 Task: Search for emails related to 'softage' in the mailbox.
Action: Mouse moved to (241, 11)
Screenshot: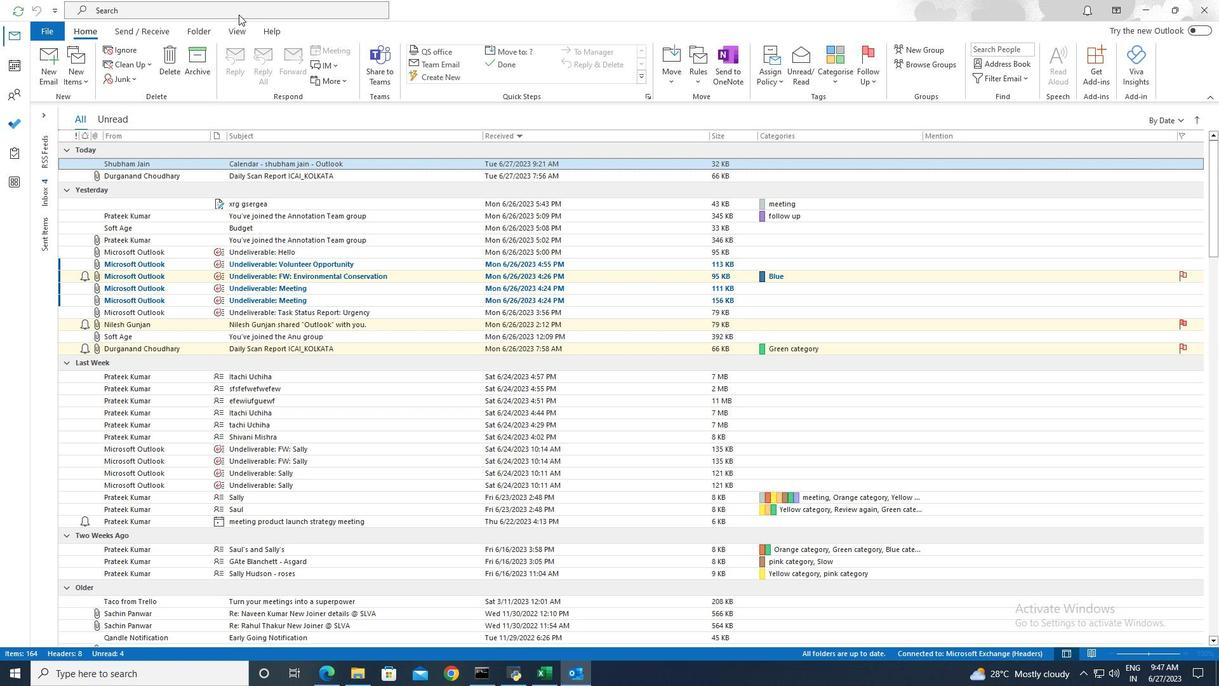 
Action: Mouse pressed left at (241, 11)
Screenshot: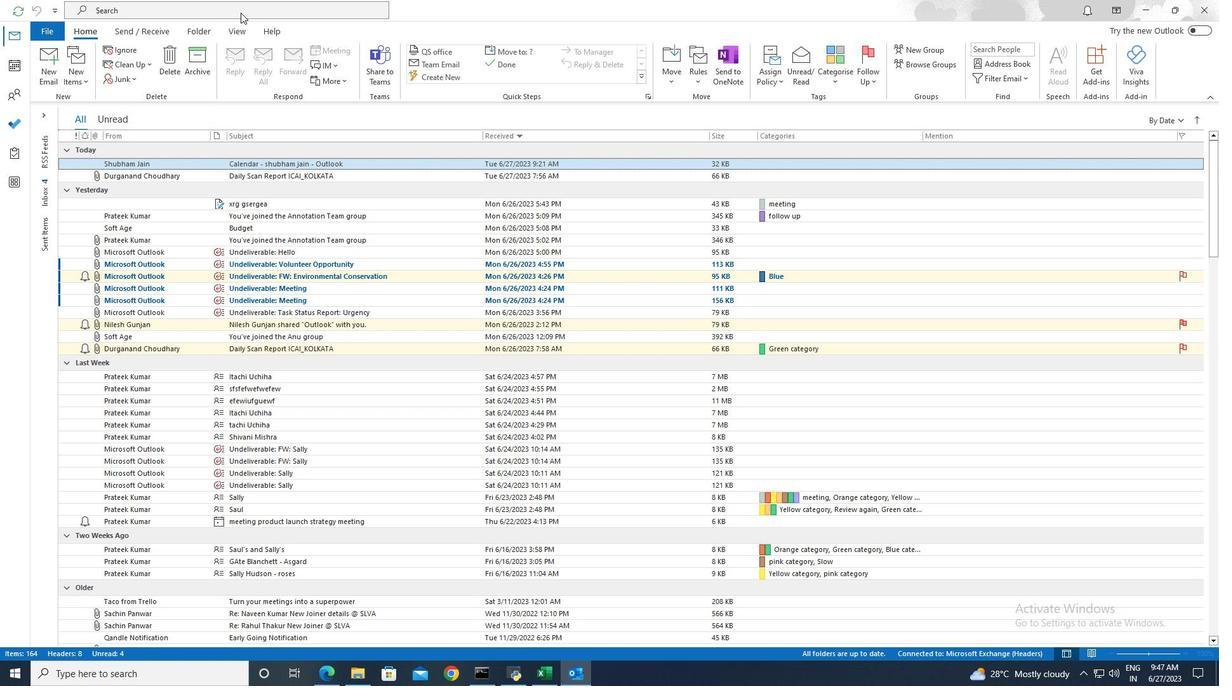 
Action: Mouse moved to (438, 11)
Screenshot: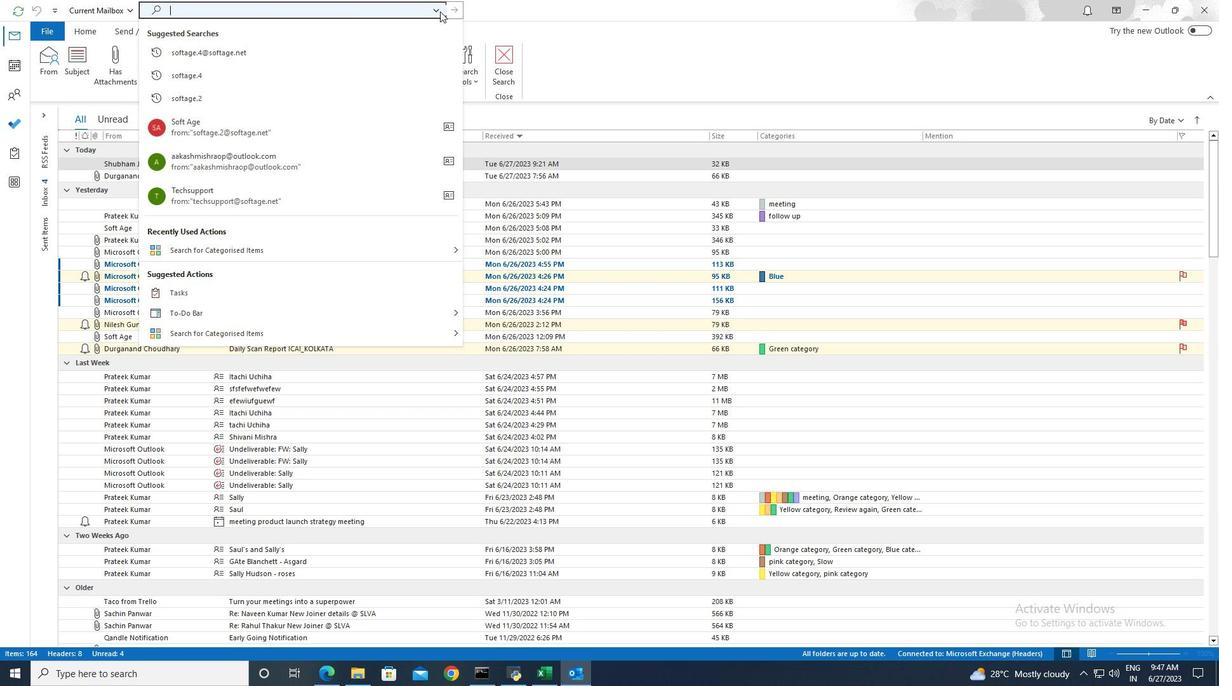 
Action: Mouse pressed left at (438, 11)
Screenshot: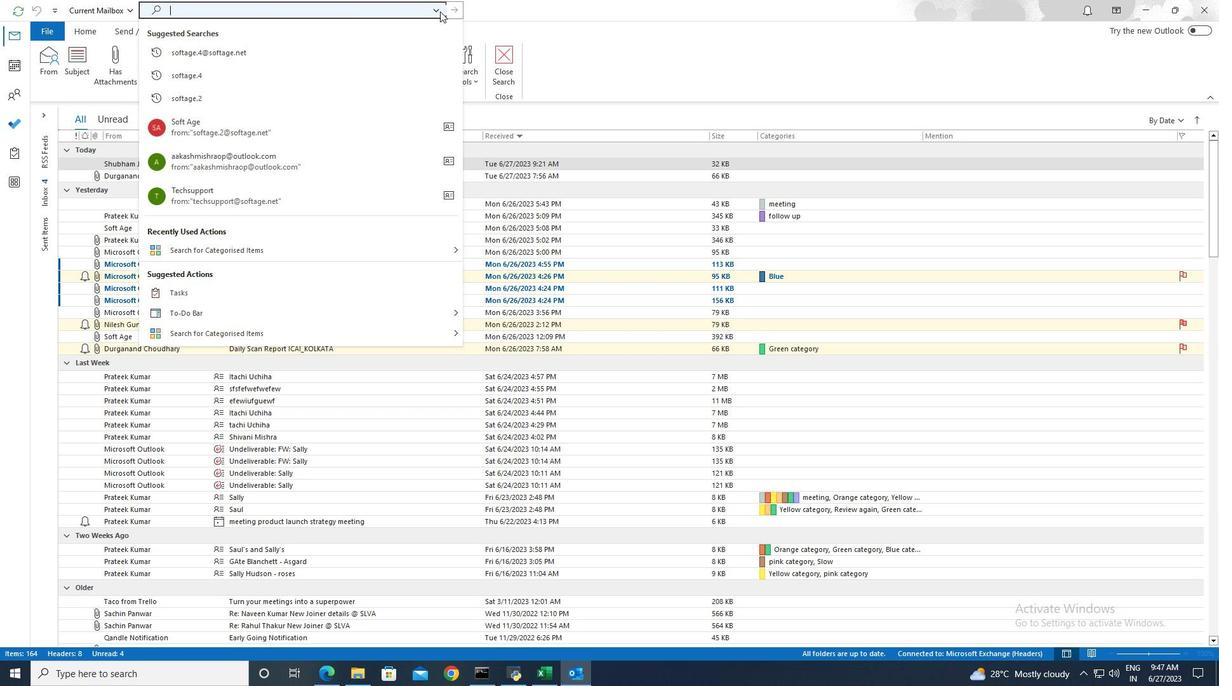
Action: Mouse moved to (216, 290)
Screenshot: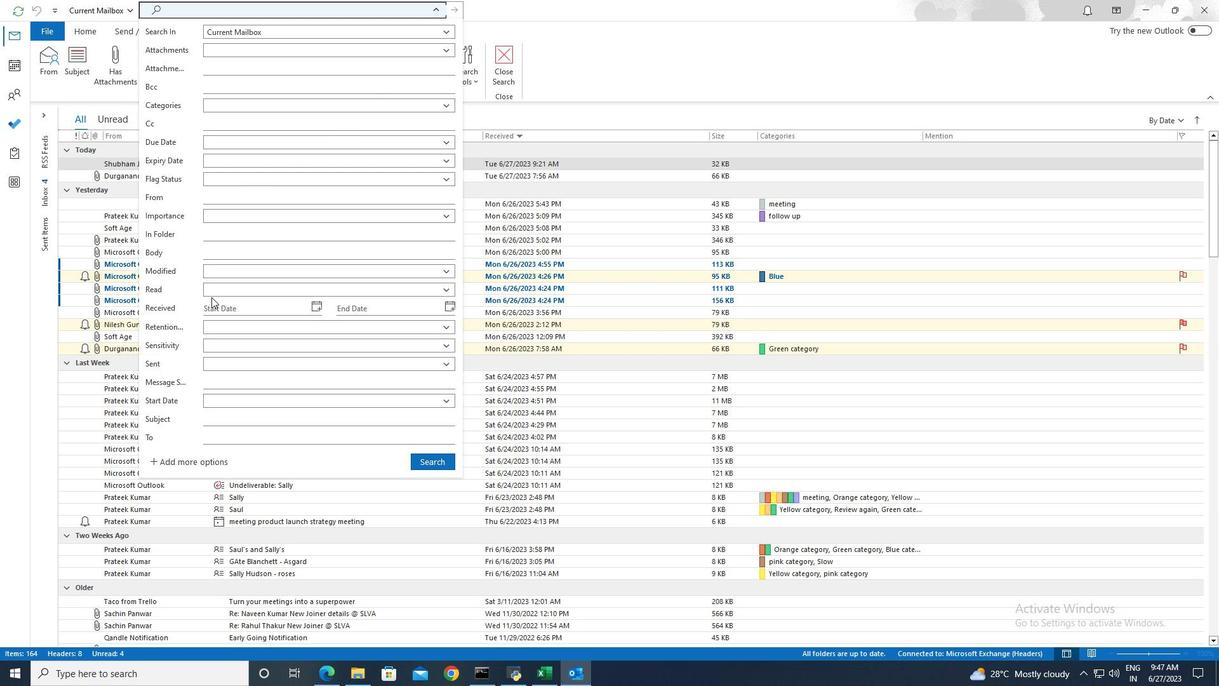 
Action: Mouse pressed left at (216, 290)
Screenshot: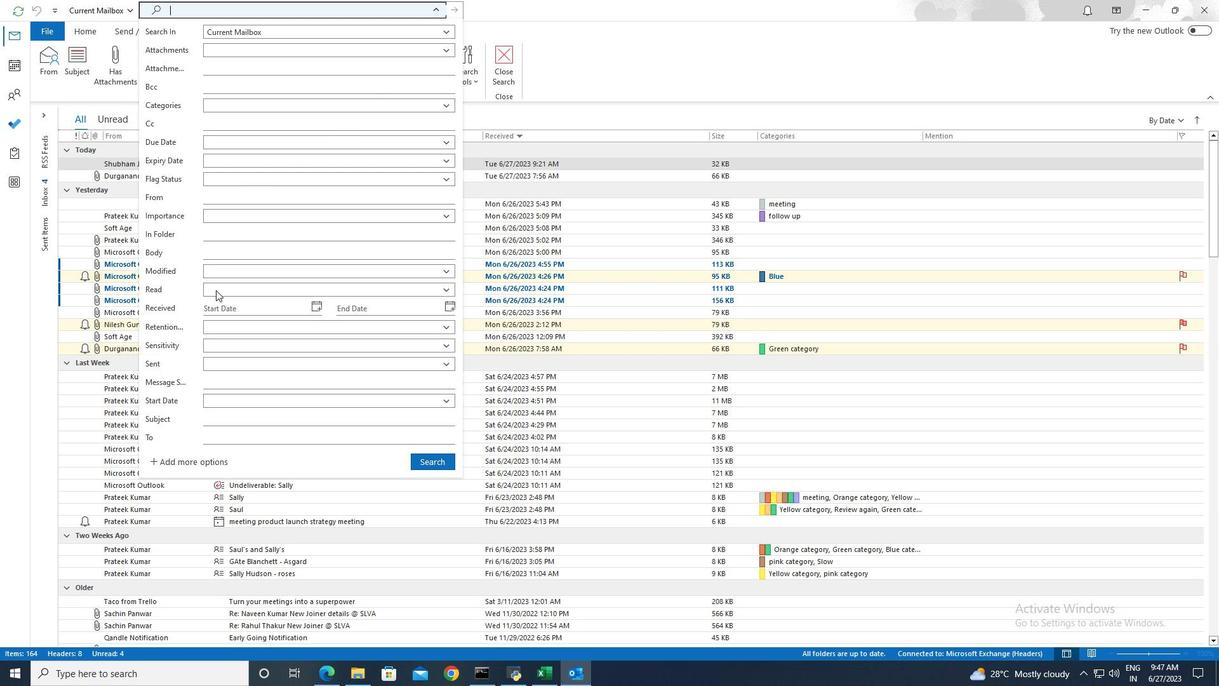 
Action: Mouse moved to (223, 327)
Screenshot: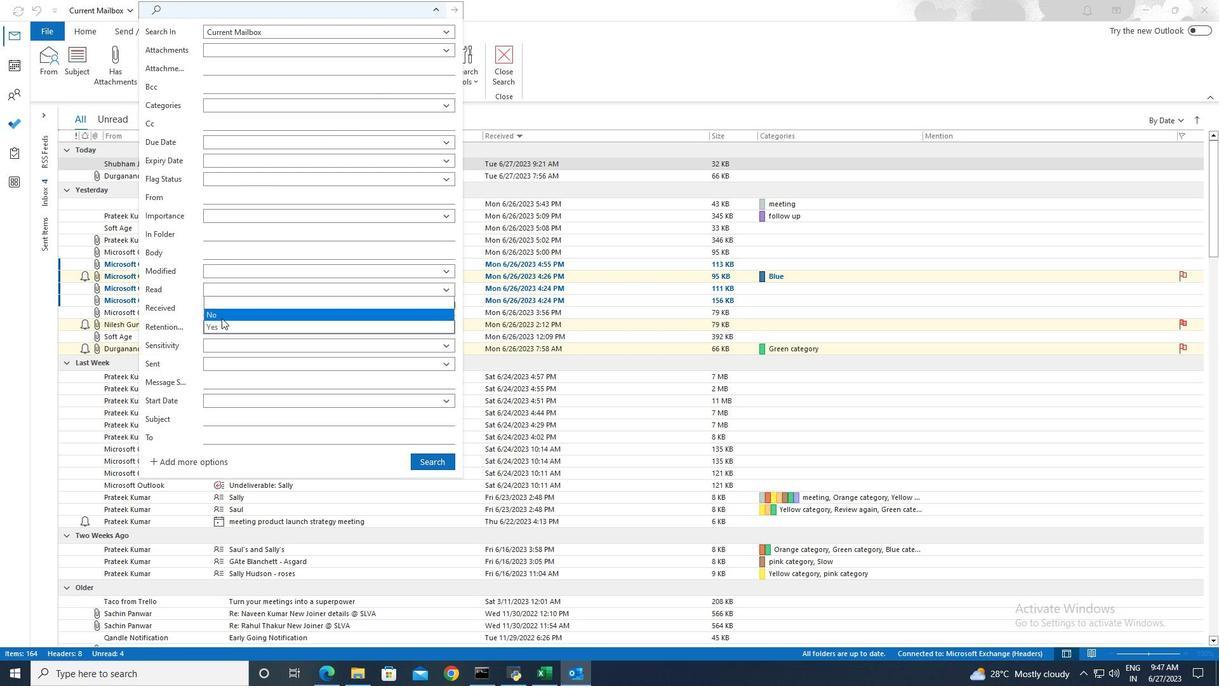 
Action: Mouse pressed left at (223, 327)
Screenshot: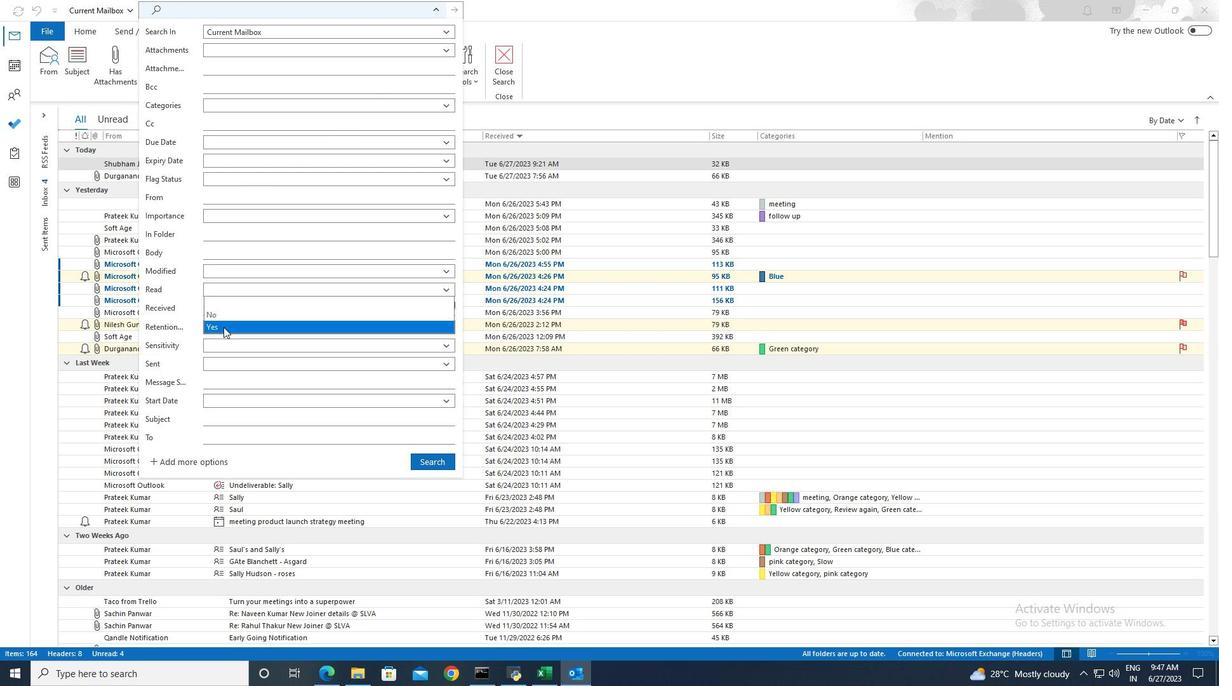 
Action: Mouse moved to (442, 463)
Screenshot: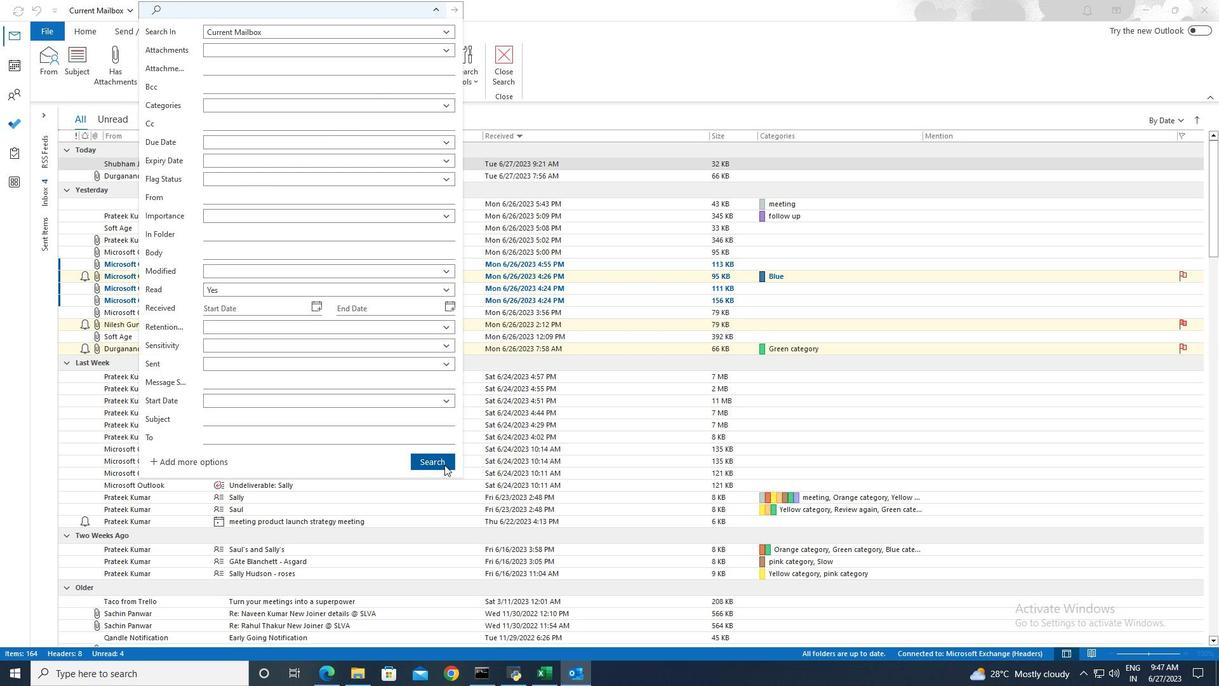 
Action: Mouse pressed left at (442, 463)
Screenshot: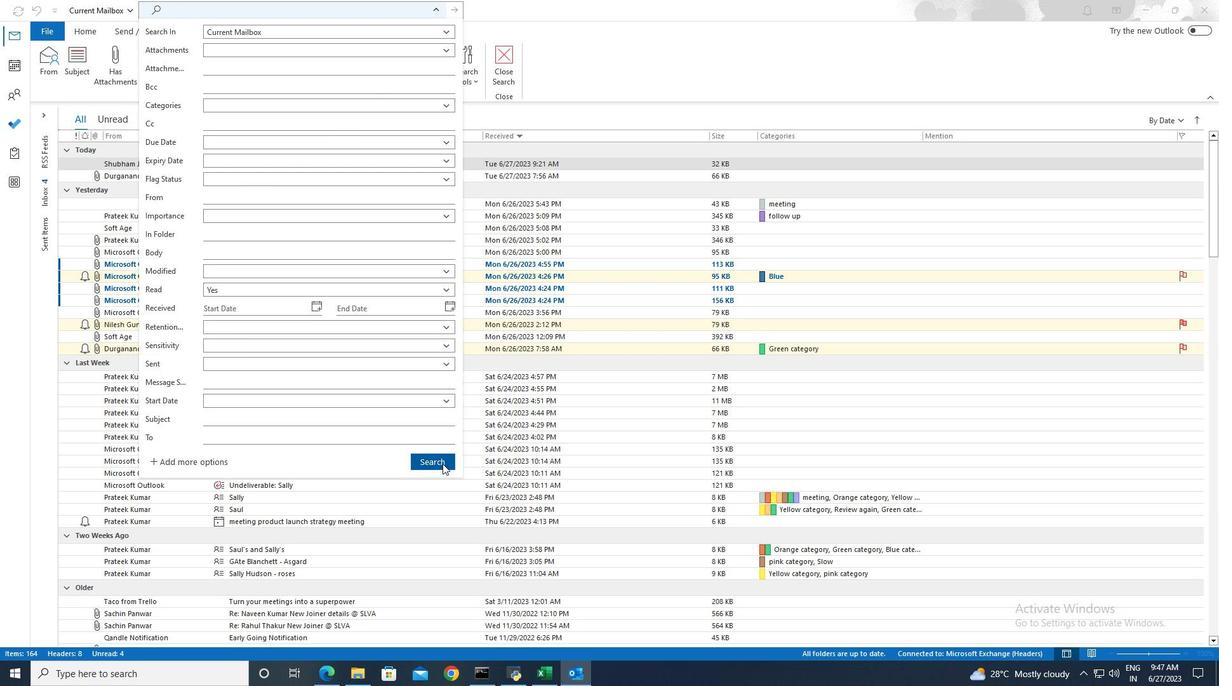 
